 Task: In the  document Maya.docx ,change text color to 'Dark Purple' Insert the mentioned shape above the text 'Smiley'. Change color of the shape to  YellowChange shape height to 0.8
Action: Mouse moved to (37, 74)
Screenshot: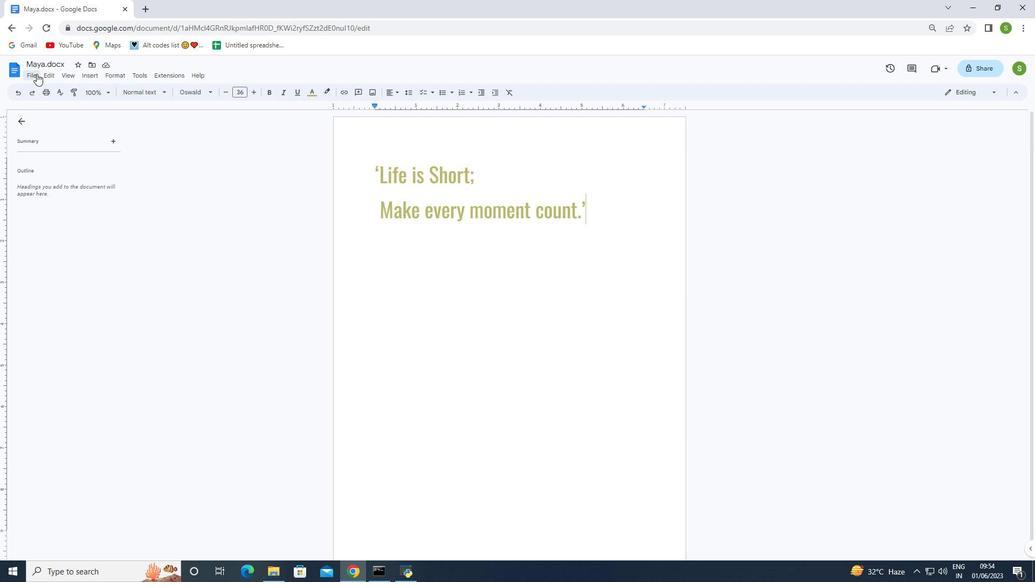 
Action: Mouse pressed left at (37, 74)
Screenshot: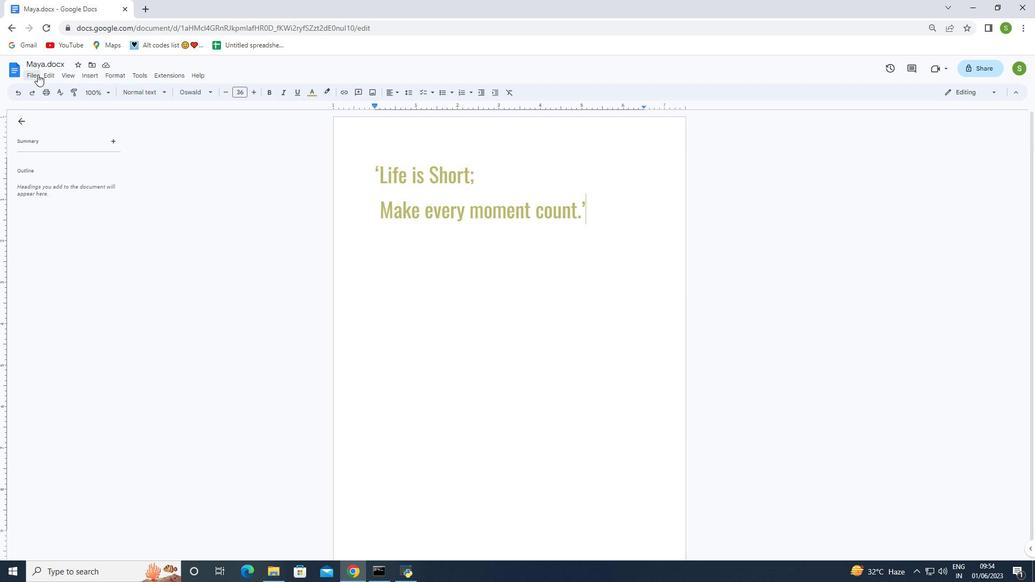 
Action: Mouse moved to (47, 189)
Screenshot: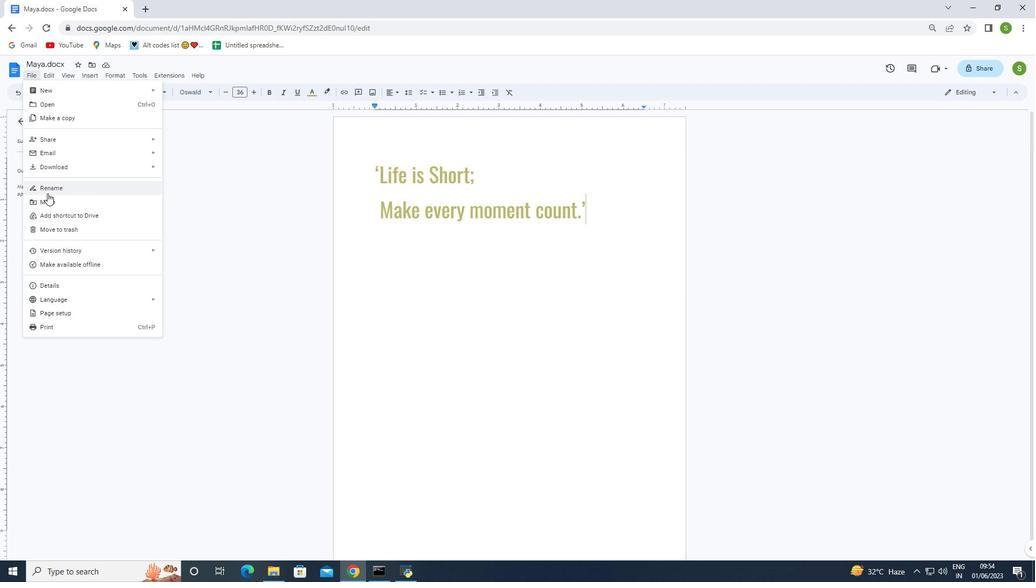 
Action: Mouse pressed left at (47, 189)
Screenshot: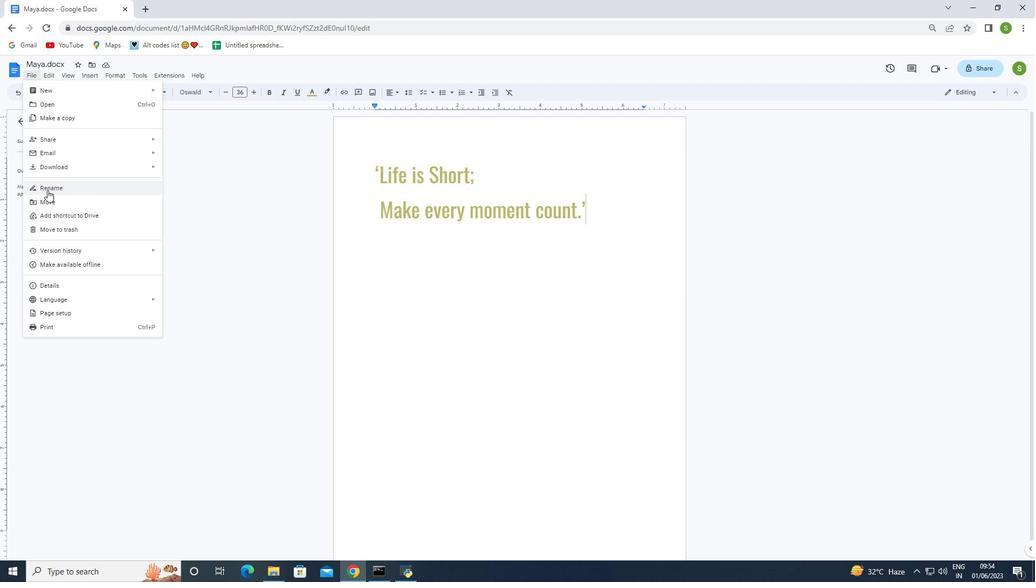 
Action: Key pressed <Key.backspace><Key.shift>Maya<Key.space><Key.backspace>.docx<Key.enter>
Screenshot: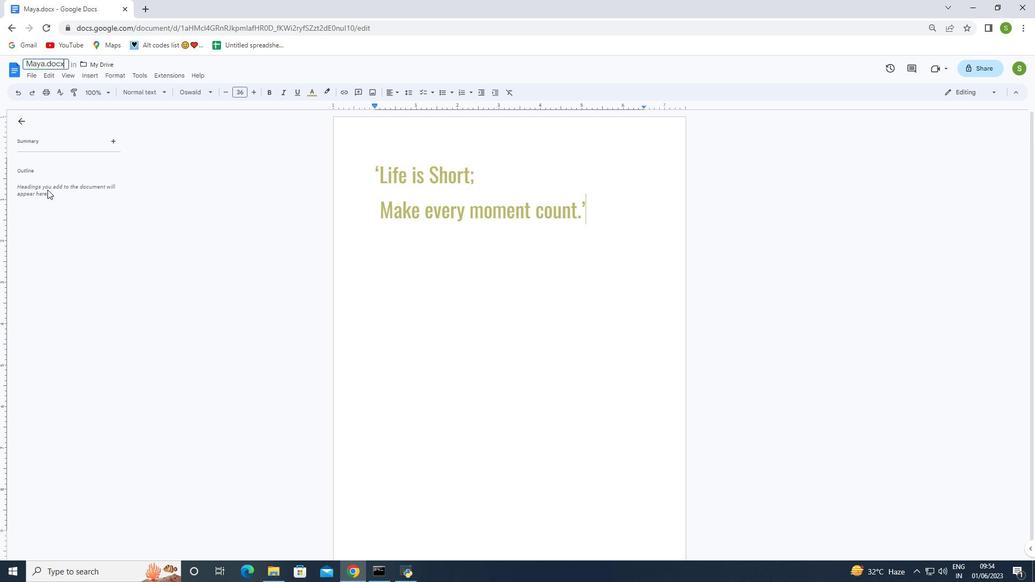 
Action: Mouse moved to (374, 167)
Screenshot: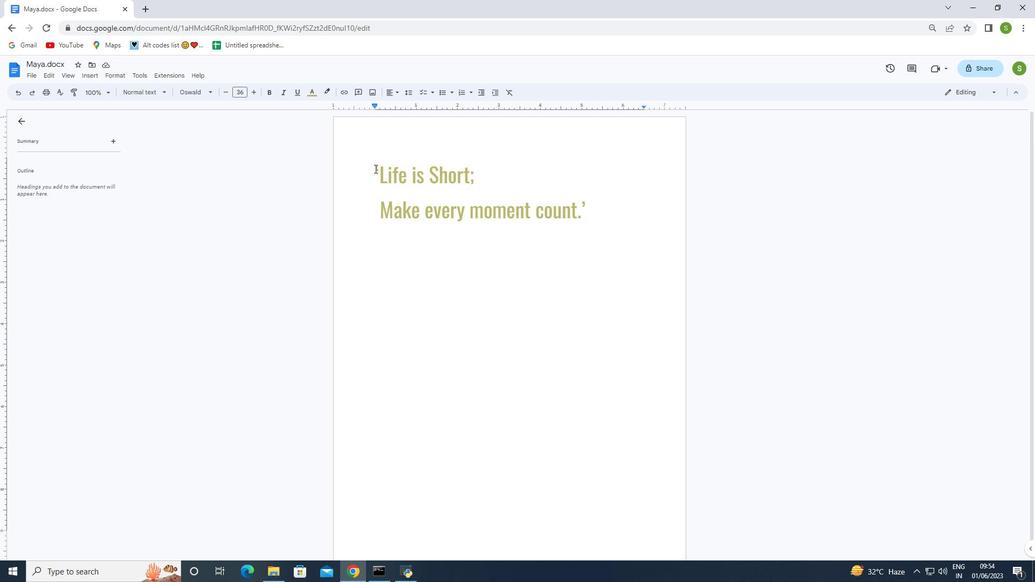 
Action: Mouse pressed left at (374, 167)
Screenshot: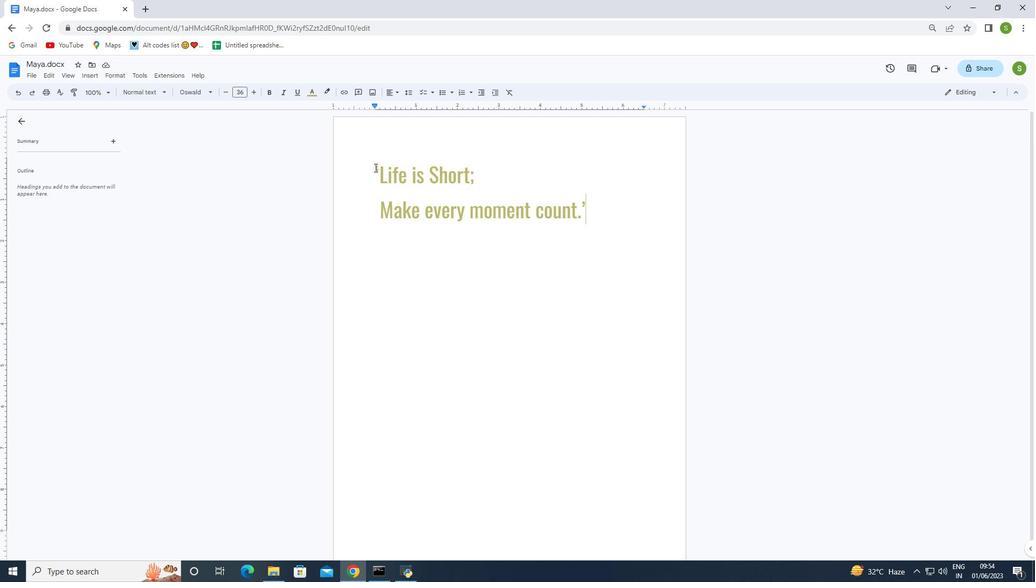 
Action: Mouse moved to (311, 92)
Screenshot: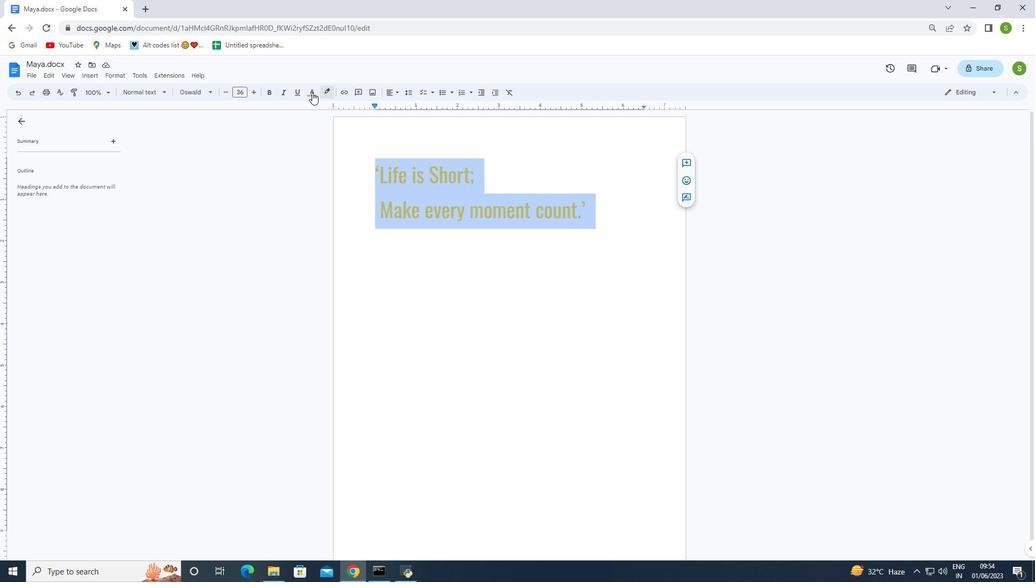 
Action: Mouse pressed left at (311, 92)
Screenshot: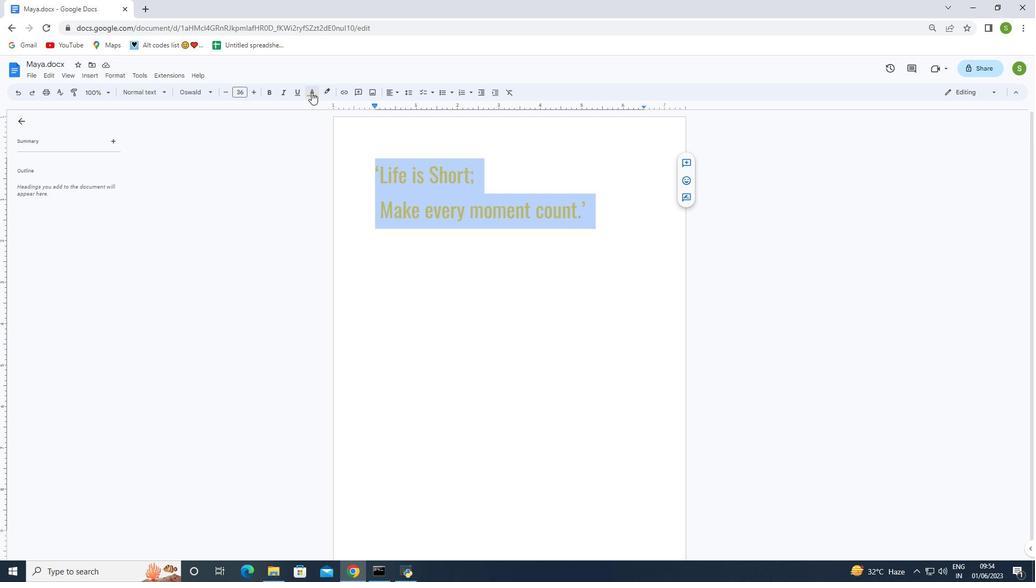 
Action: Mouse moved to (387, 173)
Screenshot: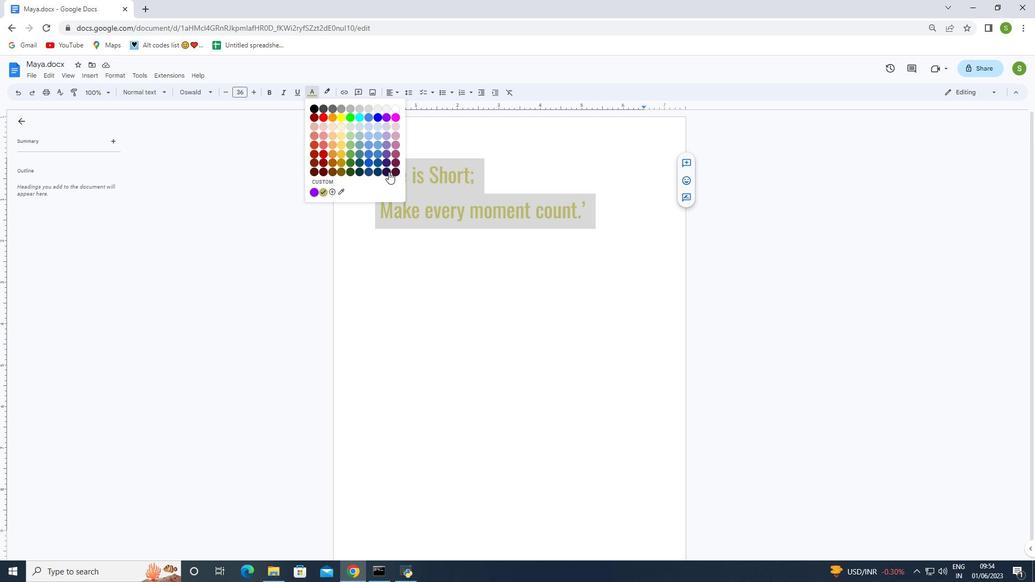 
Action: Mouse pressed left at (387, 173)
Screenshot: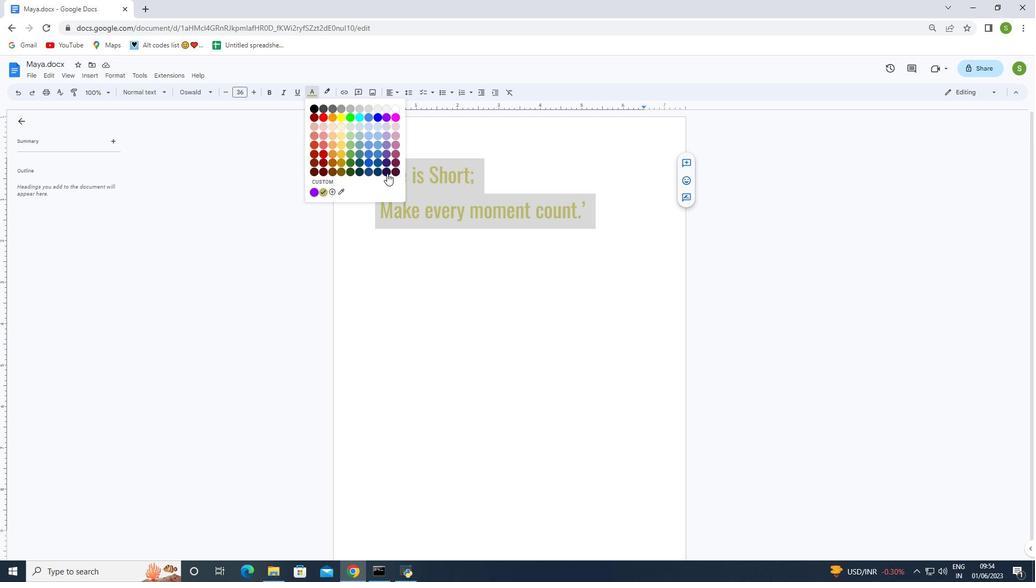 
Action: Mouse moved to (415, 271)
Screenshot: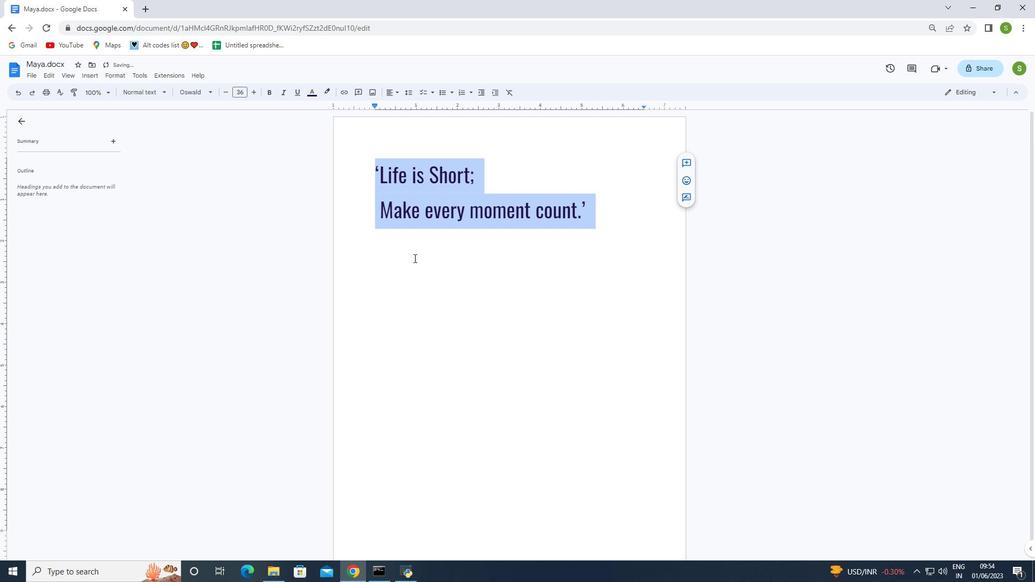 
Action: Mouse pressed left at (415, 271)
Screenshot: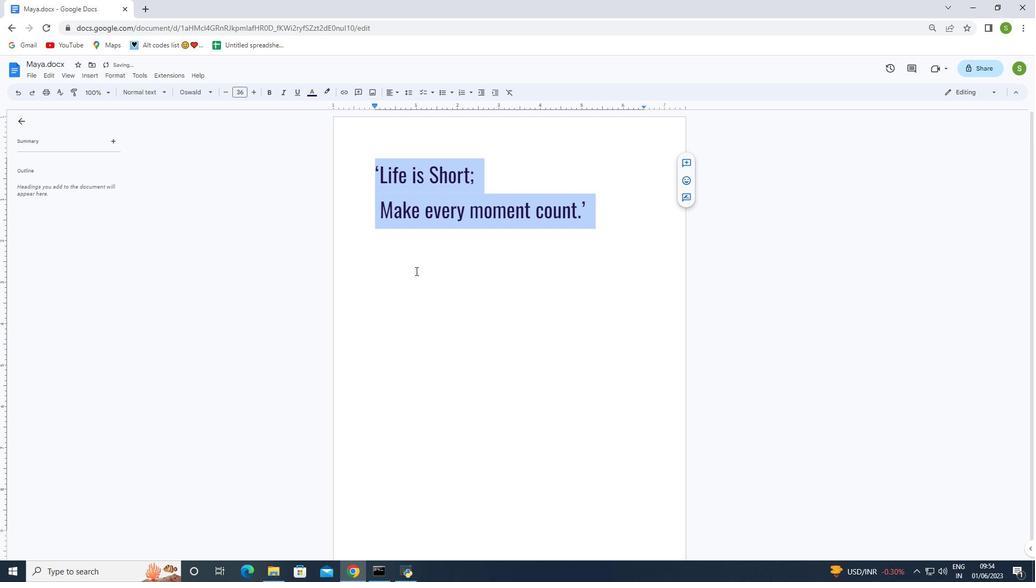 
Action: Mouse moved to (372, 163)
Screenshot: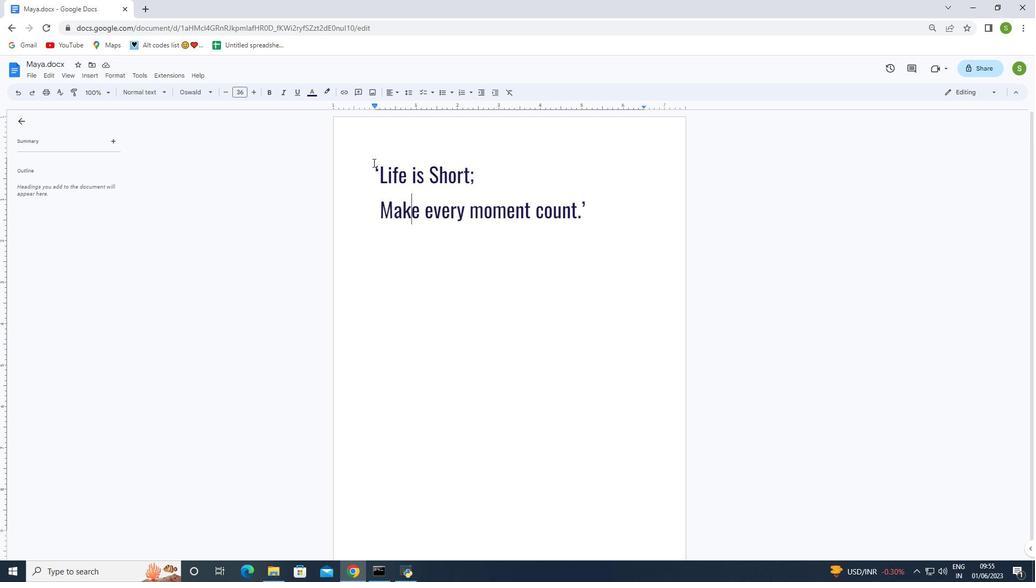 
Action: Mouse pressed left at (372, 163)
Screenshot: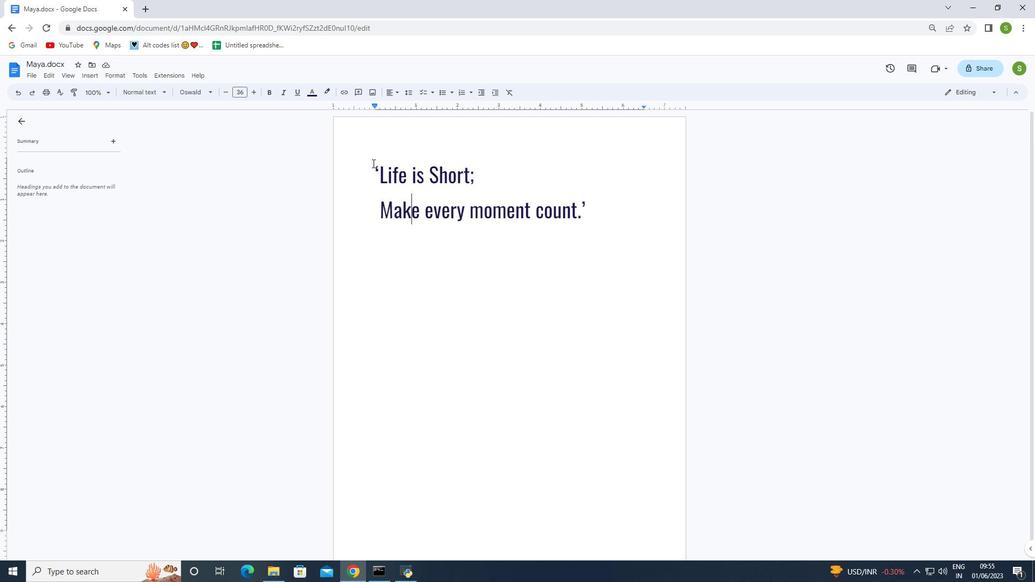 
Action: Mouse moved to (387, 184)
Screenshot: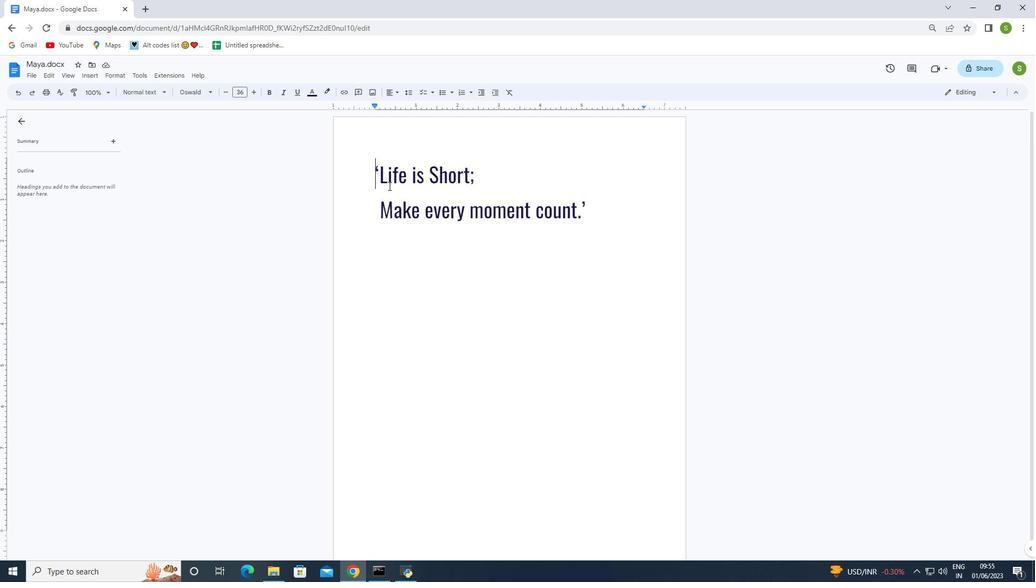 
Action: Key pressed <Key.enter>
Screenshot: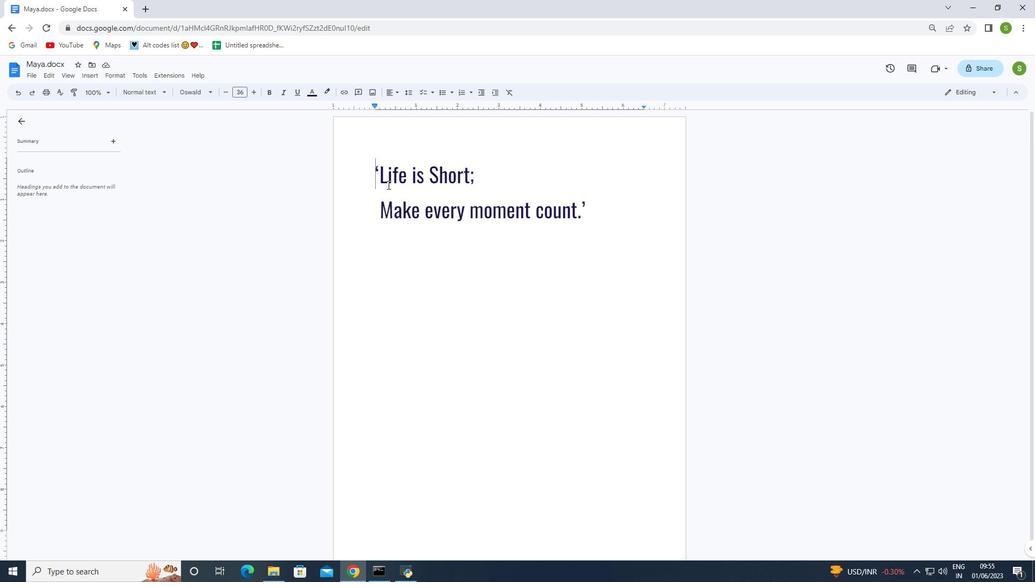 
Action: Mouse moved to (404, 174)
Screenshot: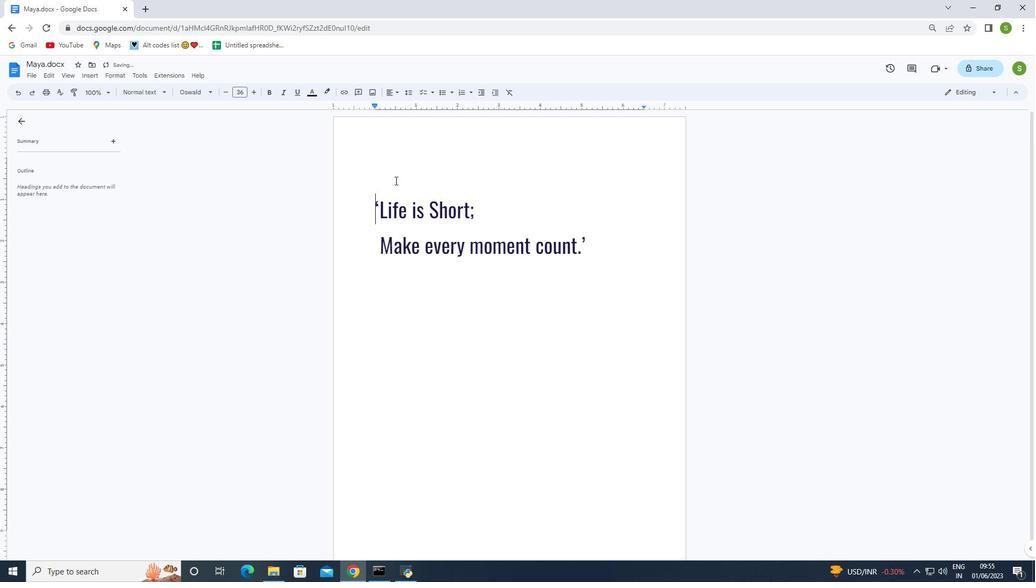 
Action: Mouse pressed left at (404, 174)
Screenshot: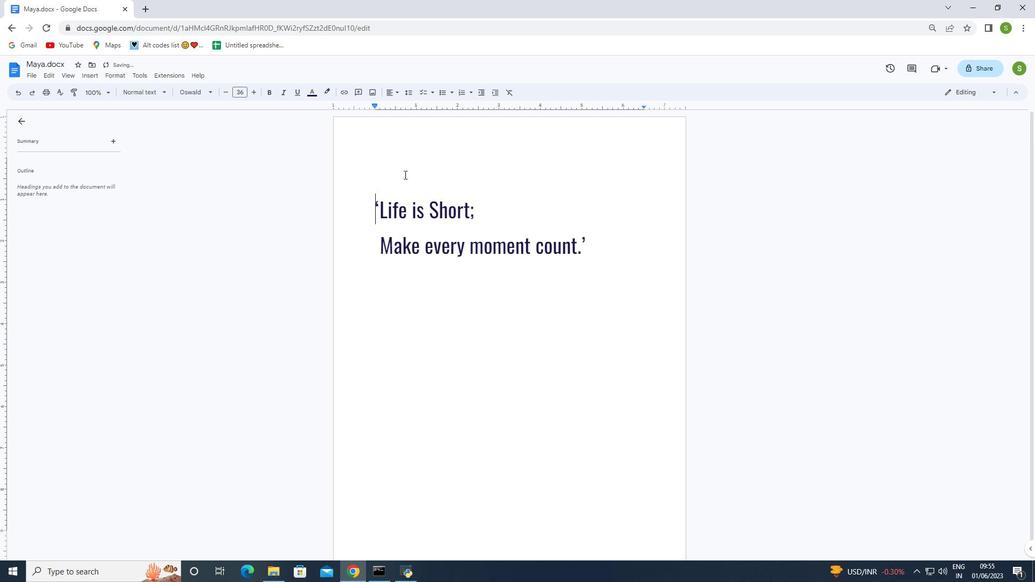 
Action: Mouse moved to (94, 73)
Screenshot: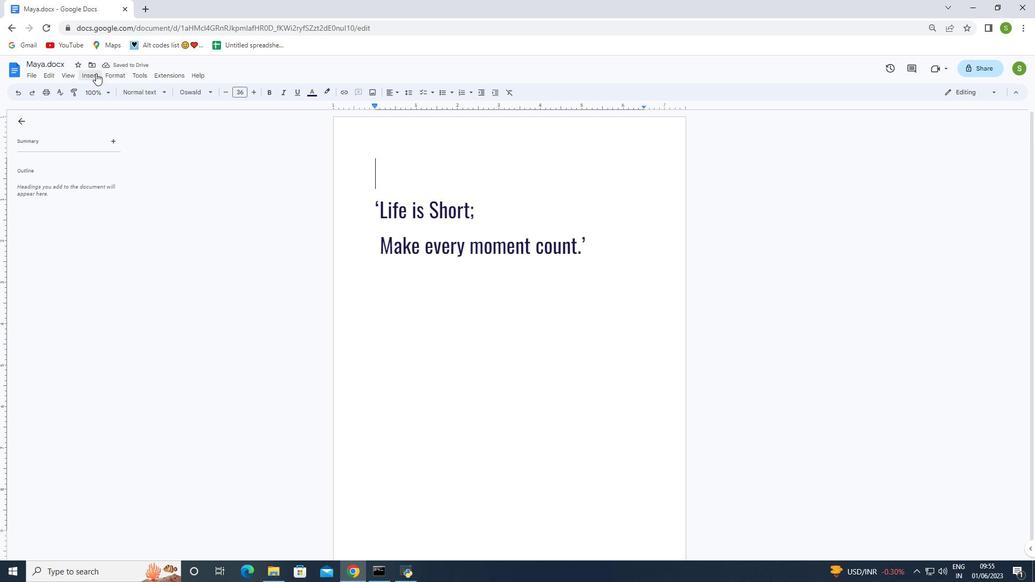 
Action: Mouse pressed left at (94, 73)
Screenshot: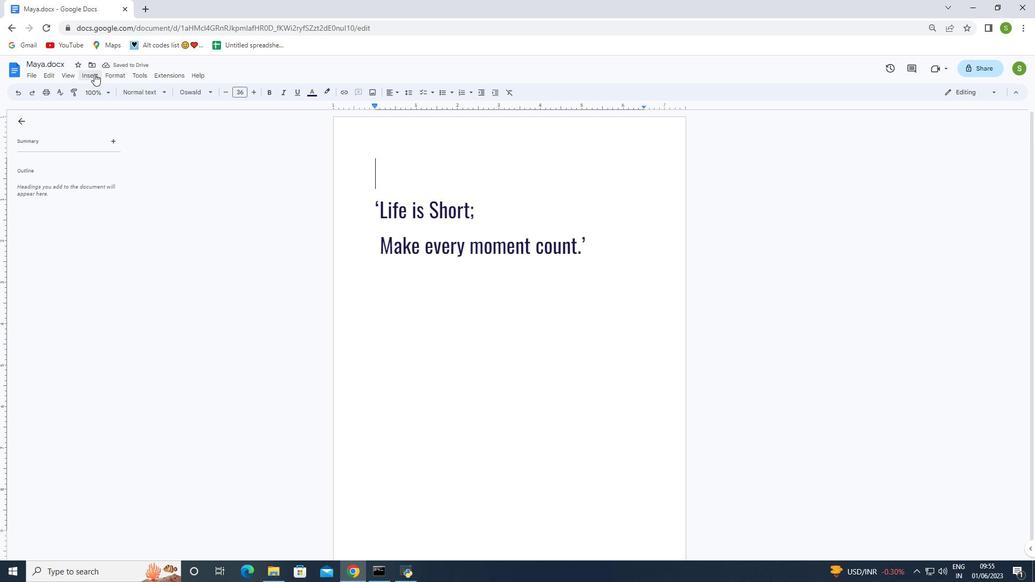 
Action: Mouse moved to (234, 120)
Screenshot: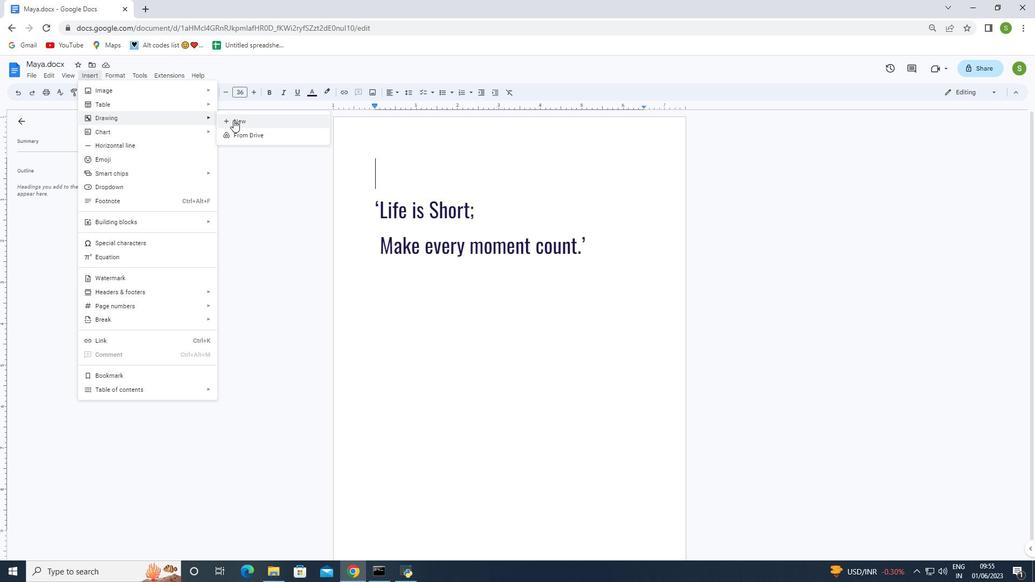 
Action: Mouse pressed left at (234, 120)
Screenshot: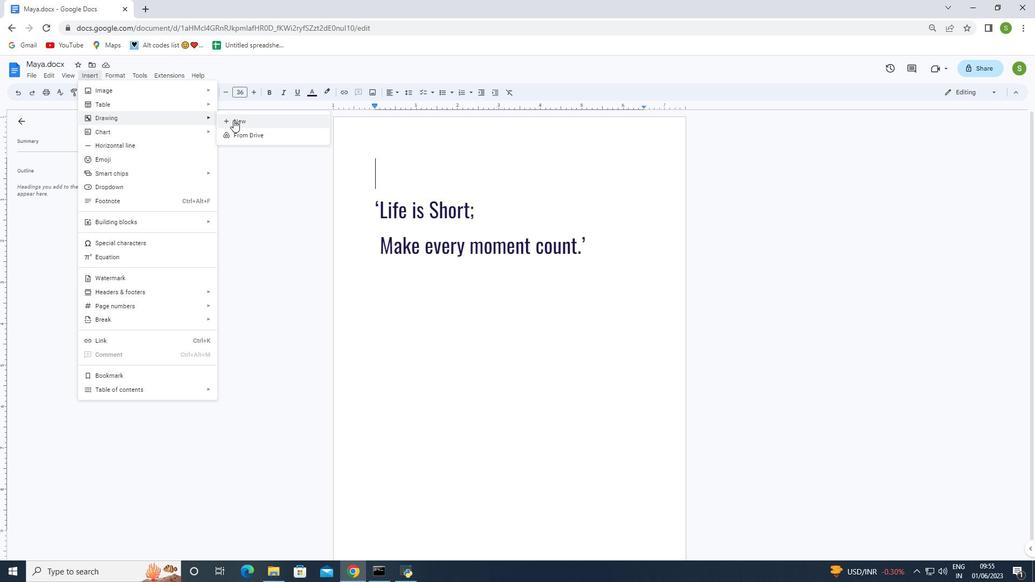 
Action: Mouse moved to (368, 119)
Screenshot: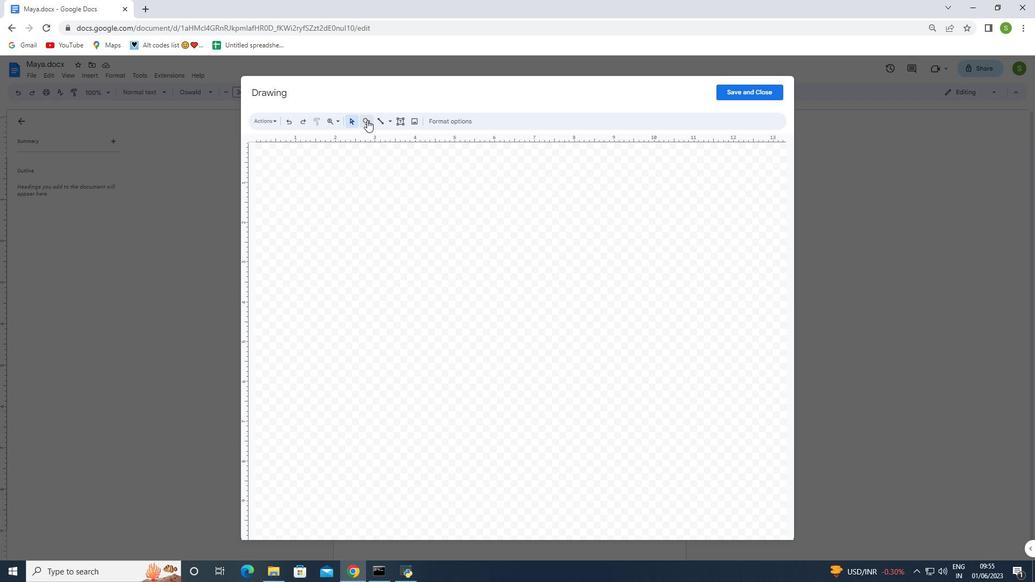 
Action: Mouse pressed left at (368, 119)
Screenshot: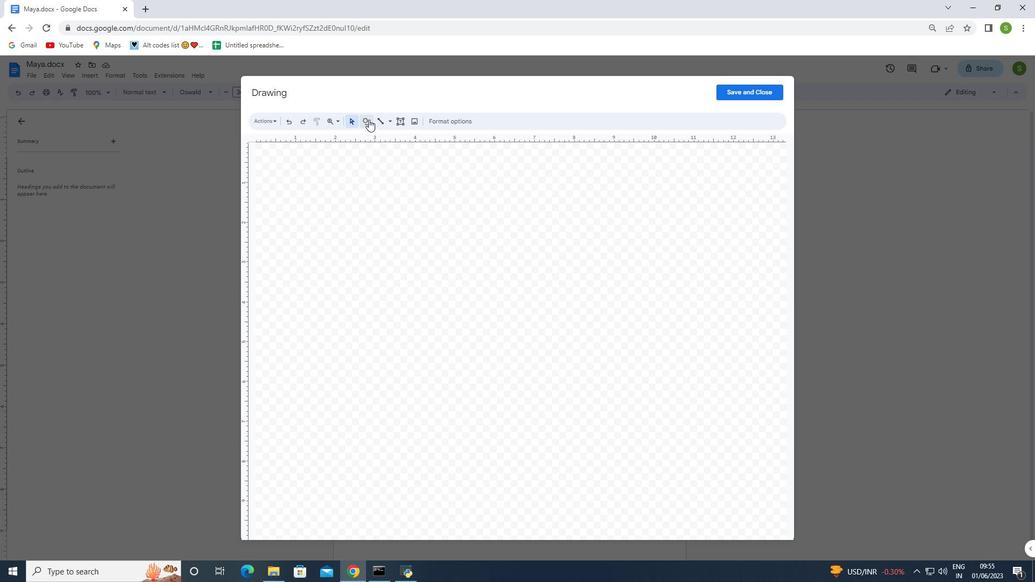 
Action: Mouse moved to (479, 175)
Screenshot: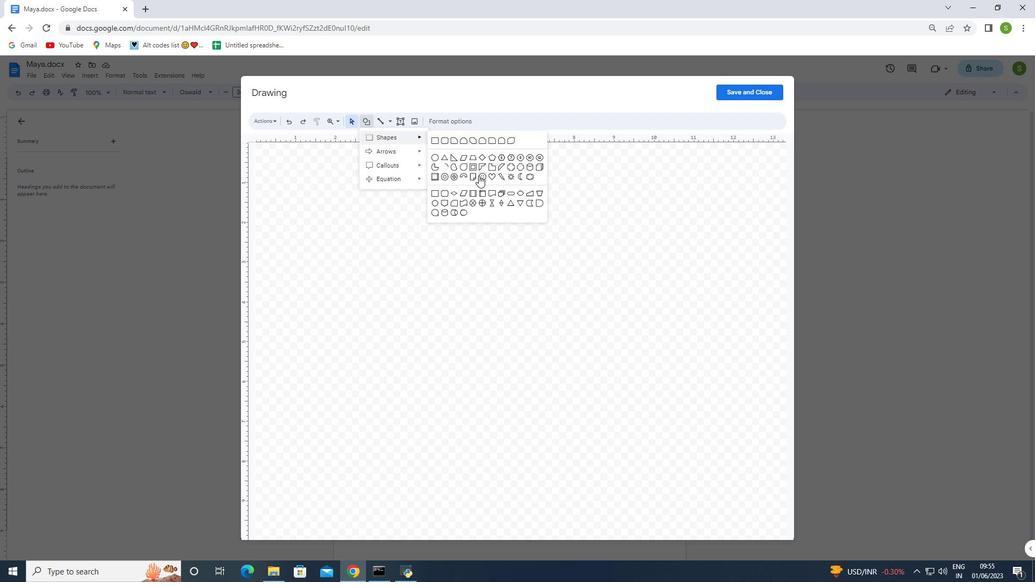 
Action: Mouse pressed left at (479, 175)
Screenshot: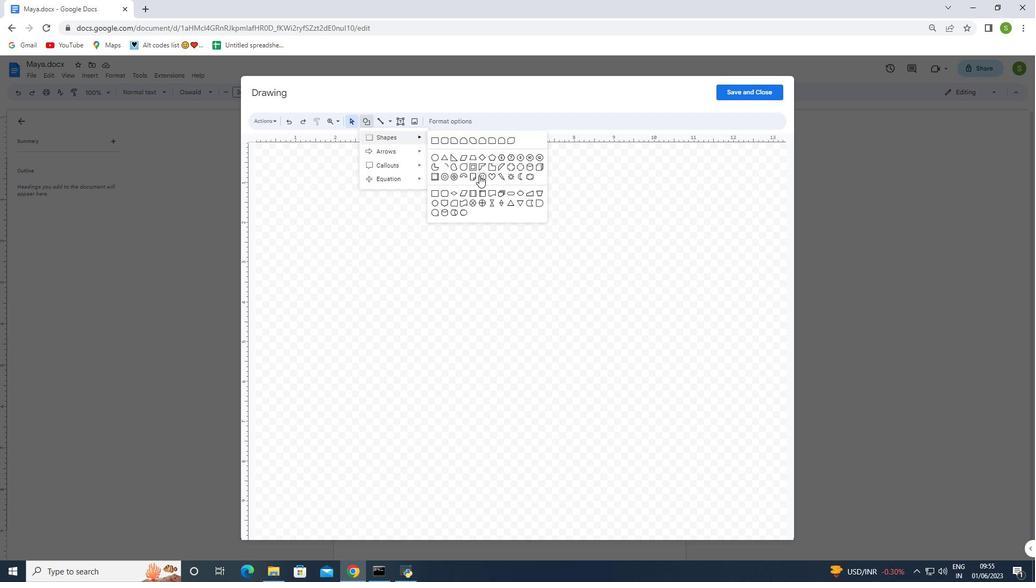 
Action: Mouse moved to (298, 160)
Screenshot: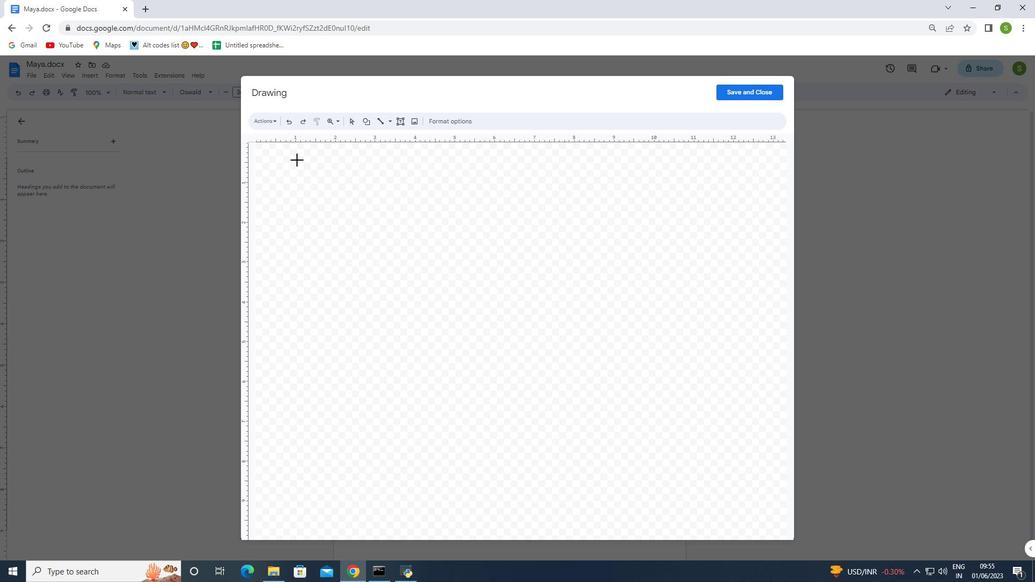 
Action: Mouse pressed left at (298, 160)
Screenshot: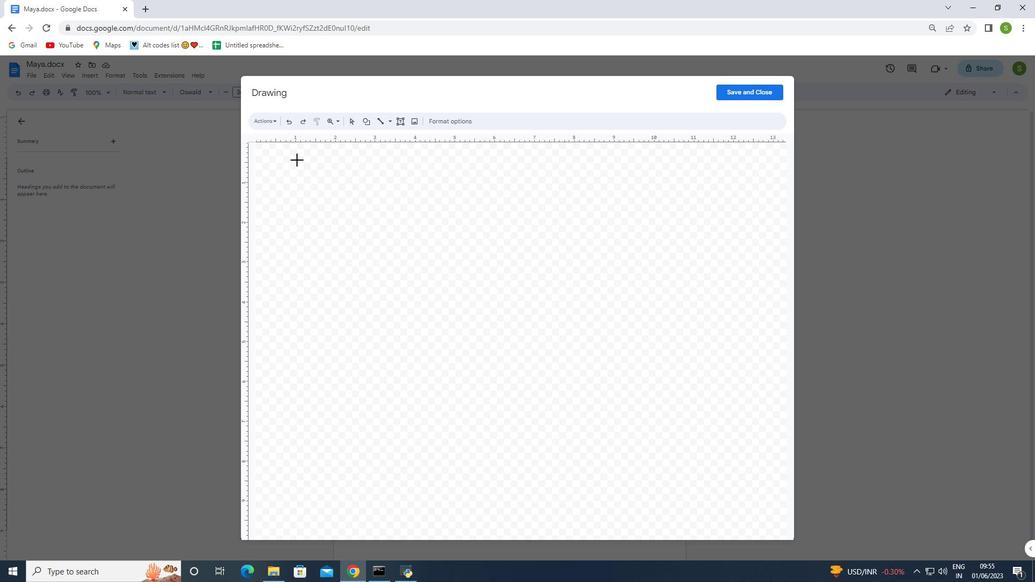 
Action: Mouse moved to (395, 295)
Screenshot: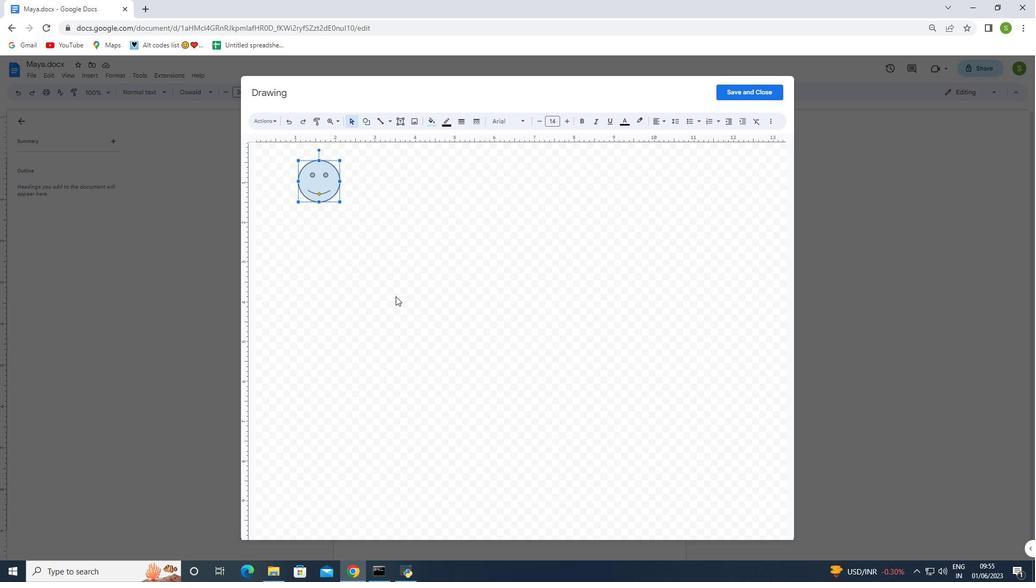 
Action: Mouse pressed left at (395, 295)
Screenshot: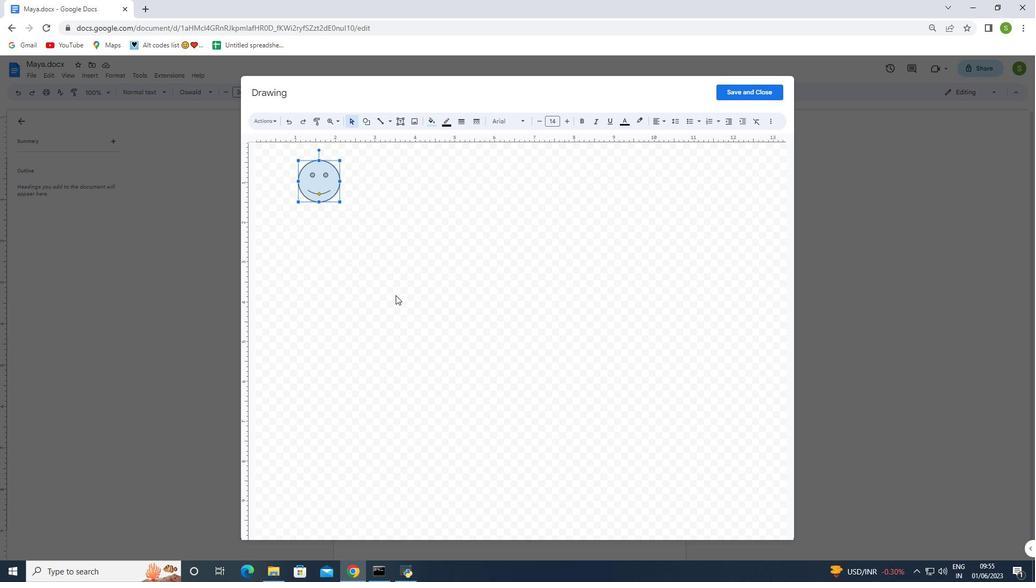 
Action: Mouse moved to (320, 187)
Screenshot: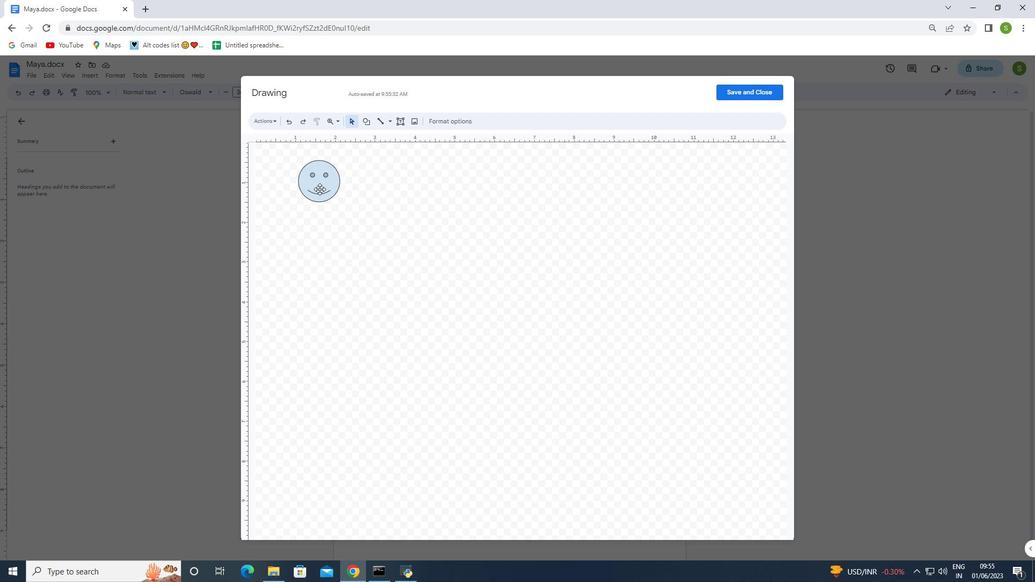 
Action: Mouse pressed left at (320, 187)
Screenshot: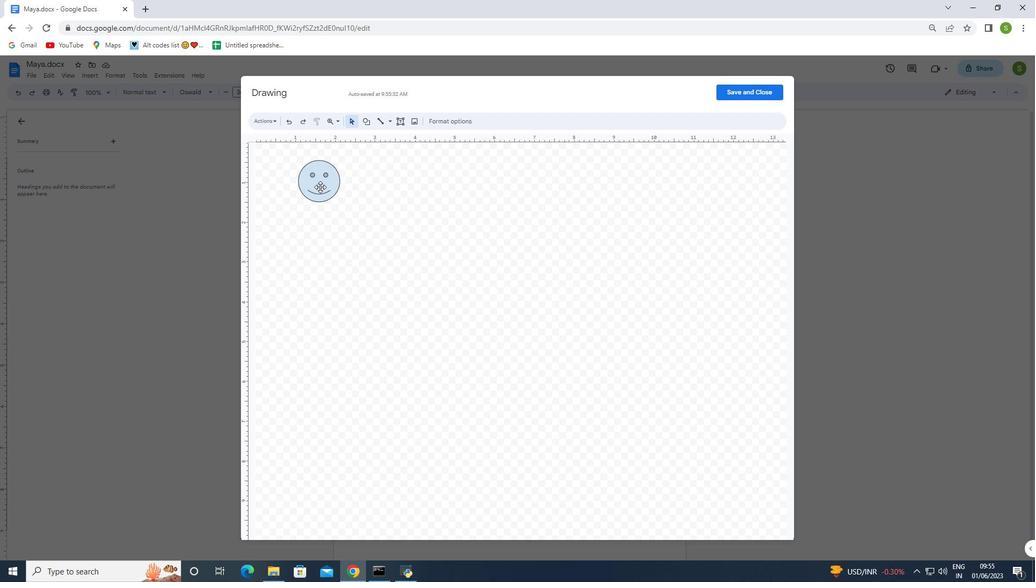 
Action: Mouse moved to (429, 122)
Screenshot: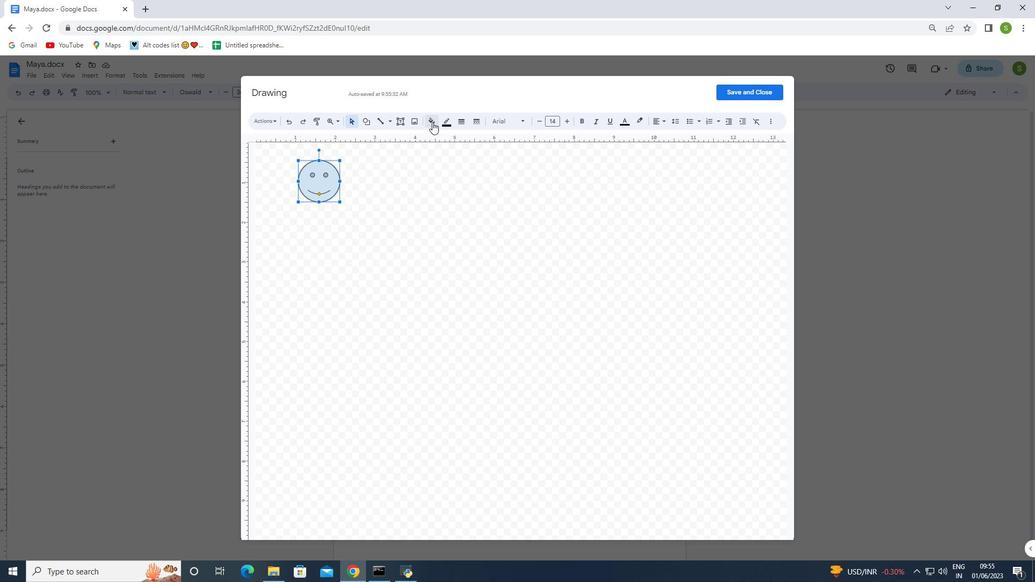 
Action: Mouse pressed left at (429, 122)
Screenshot: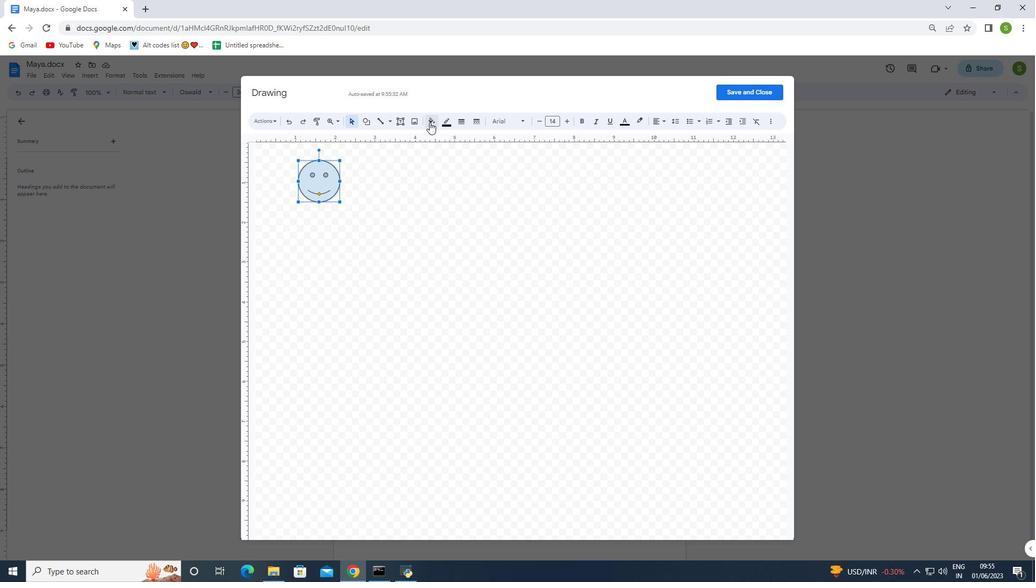 
Action: Mouse moved to (460, 189)
Screenshot: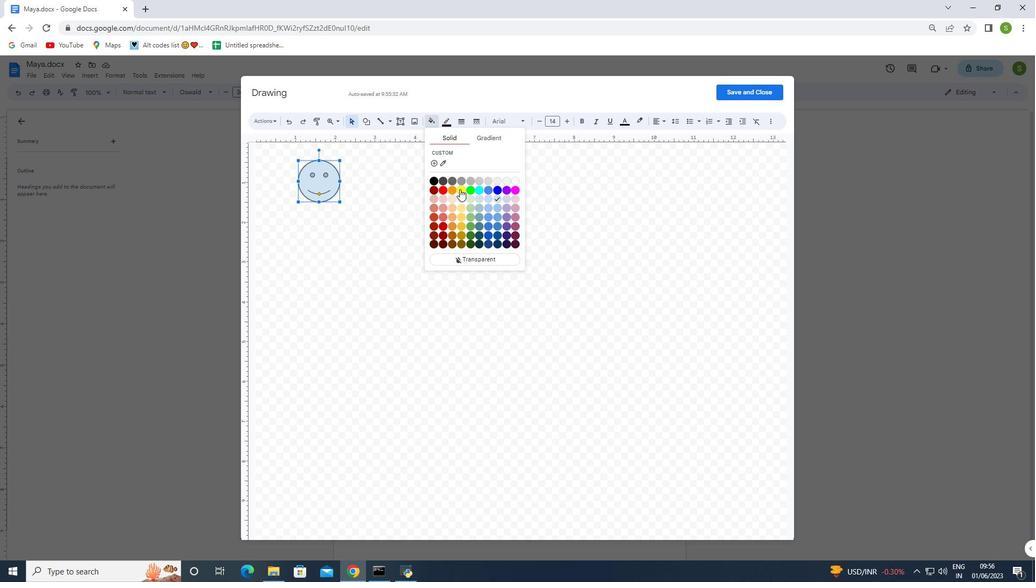 
Action: Mouse pressed left at (460, 189)
Screenshot: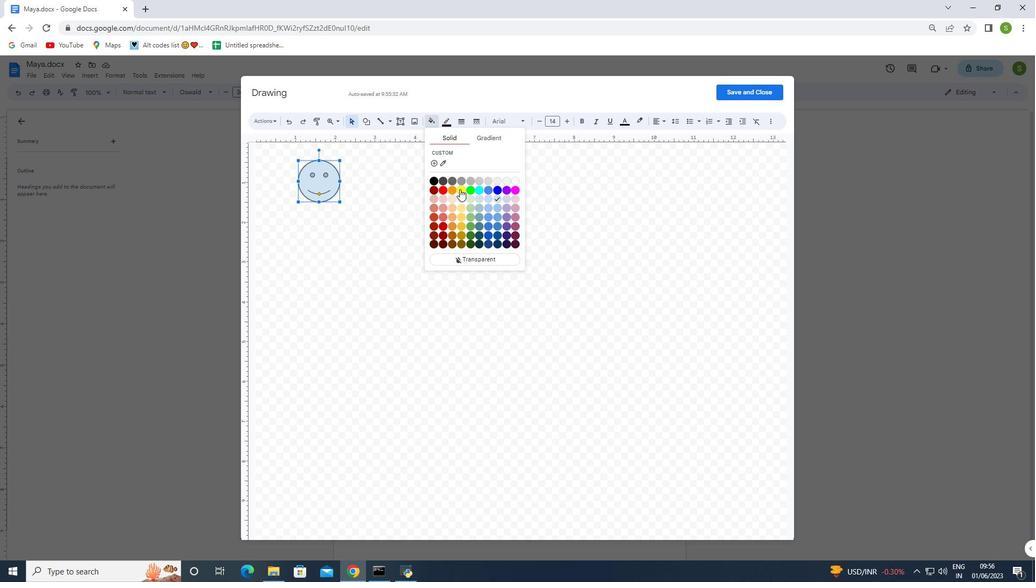 
Action: Mouse moved to (329, 184)
Screenshot: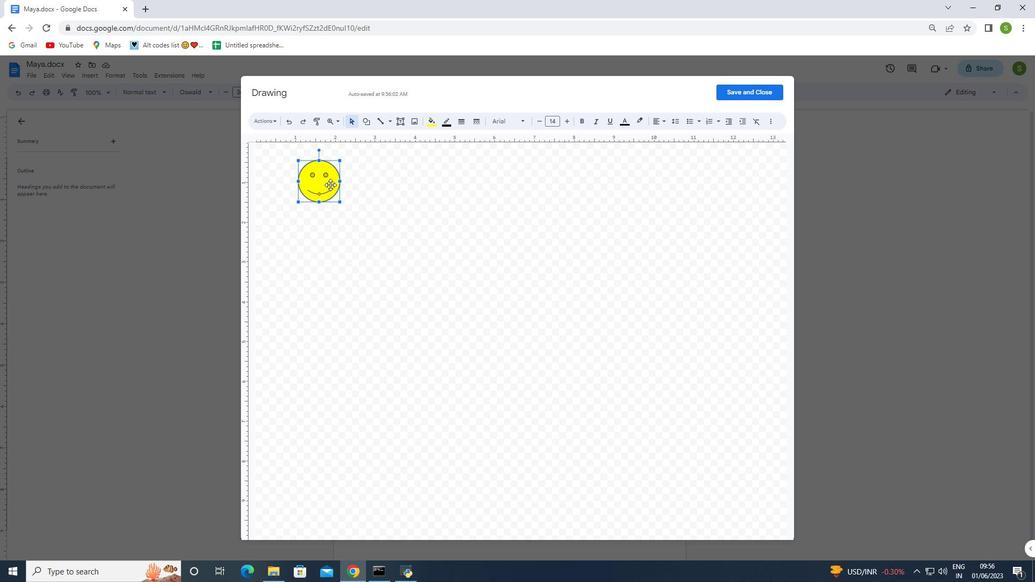 
Action: Mouse pressed left at (329, 184)
Screenshot: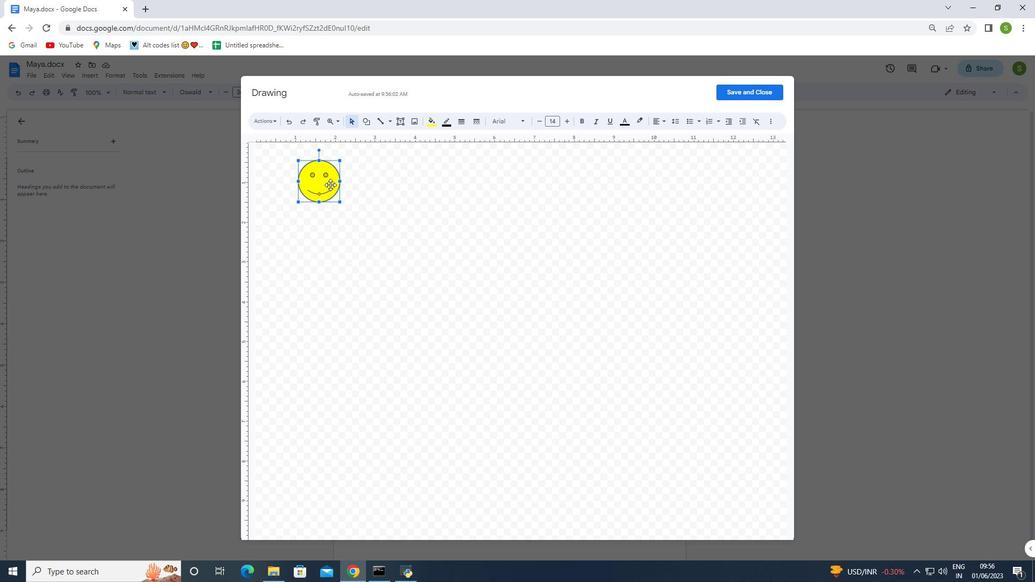 
Action: Mouse moved to (298, 189)
Screenshot: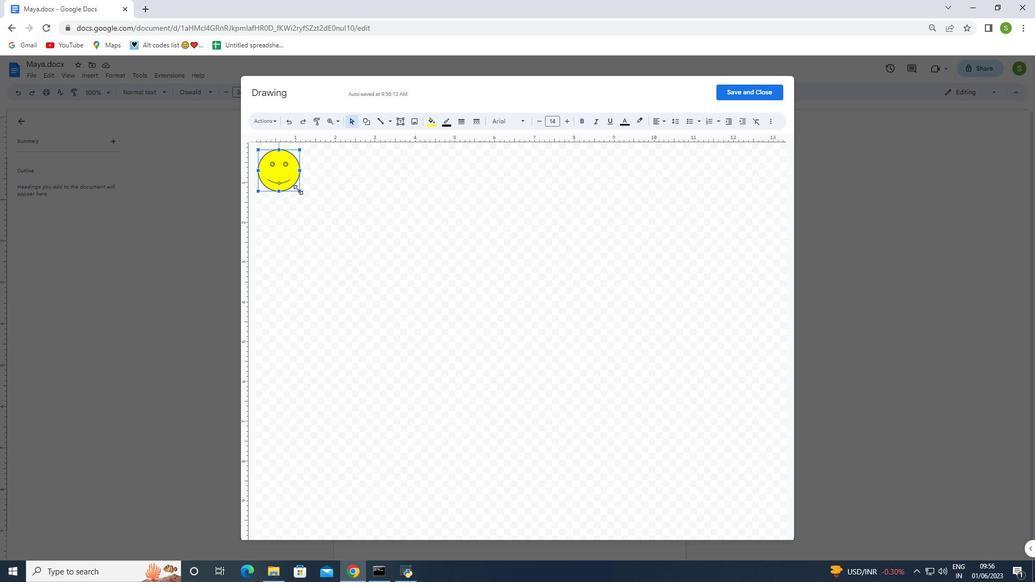 
Action: Mouse pressed left at (298, 189)
Screenshot: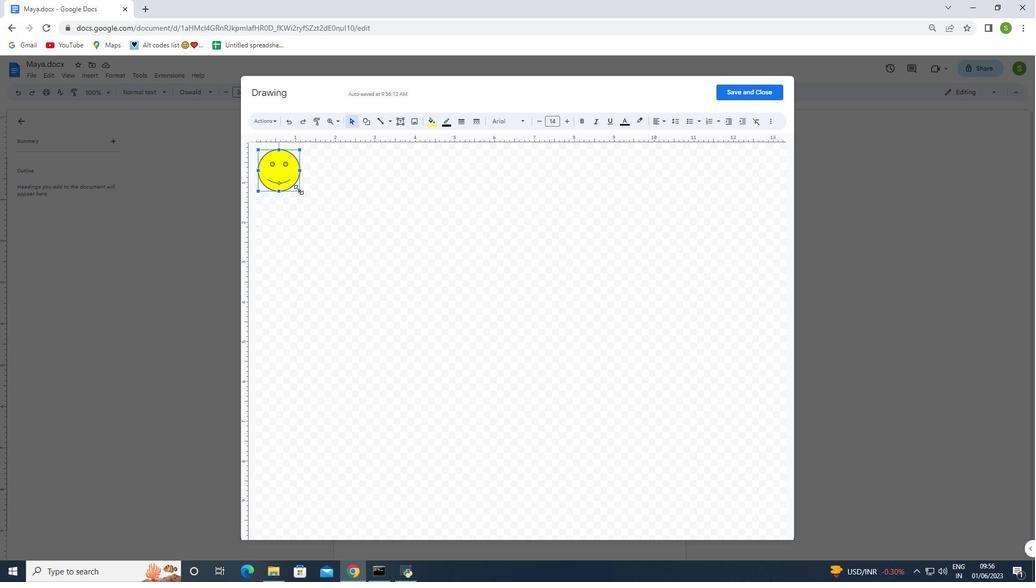
Action: Mouse moved to (296, 186)
Screenshot: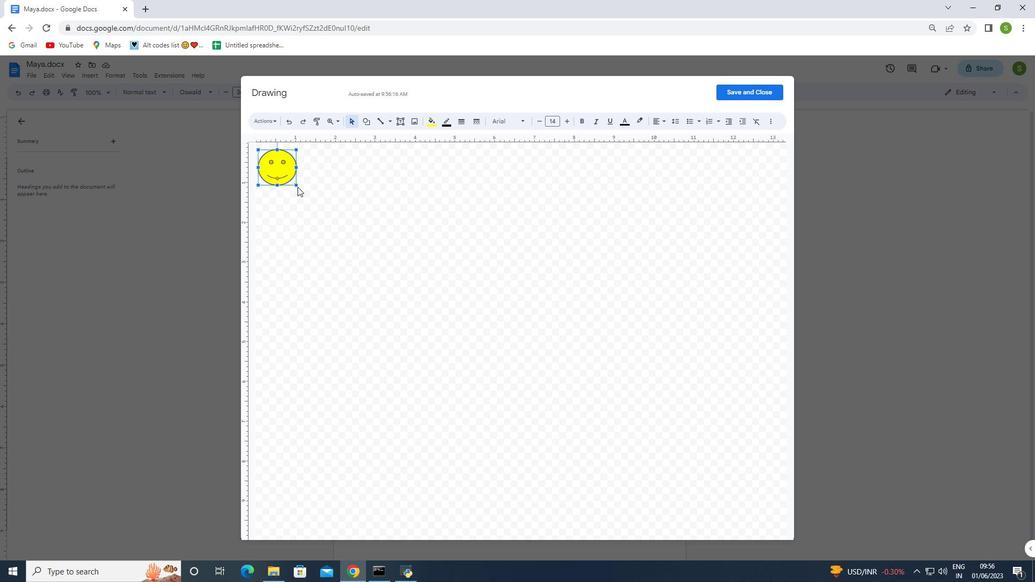 
Action: Mouse pressed left at (296, 186)
Screenshot: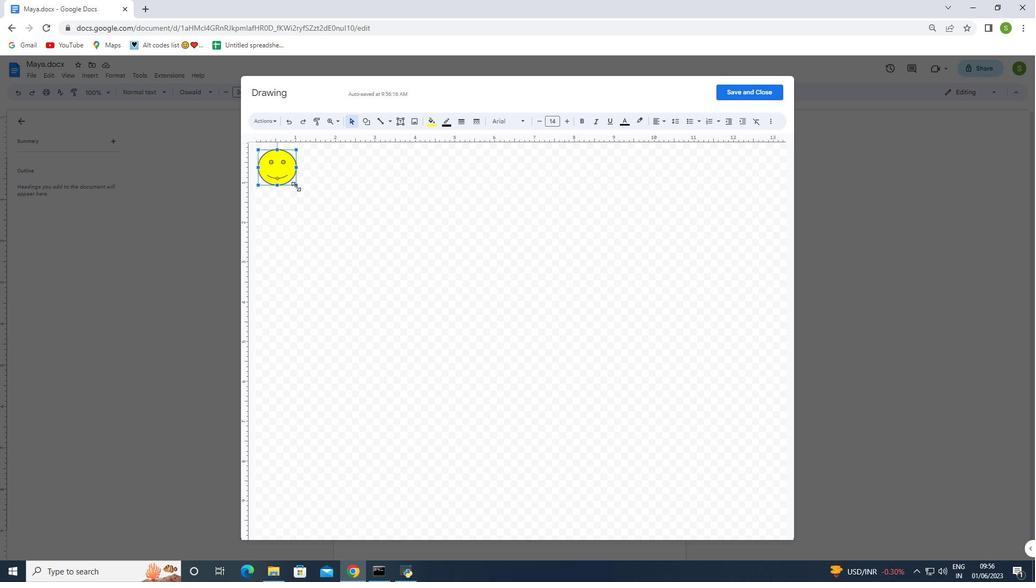 
Action: Mouse moved to (293, 149)
Screenshot: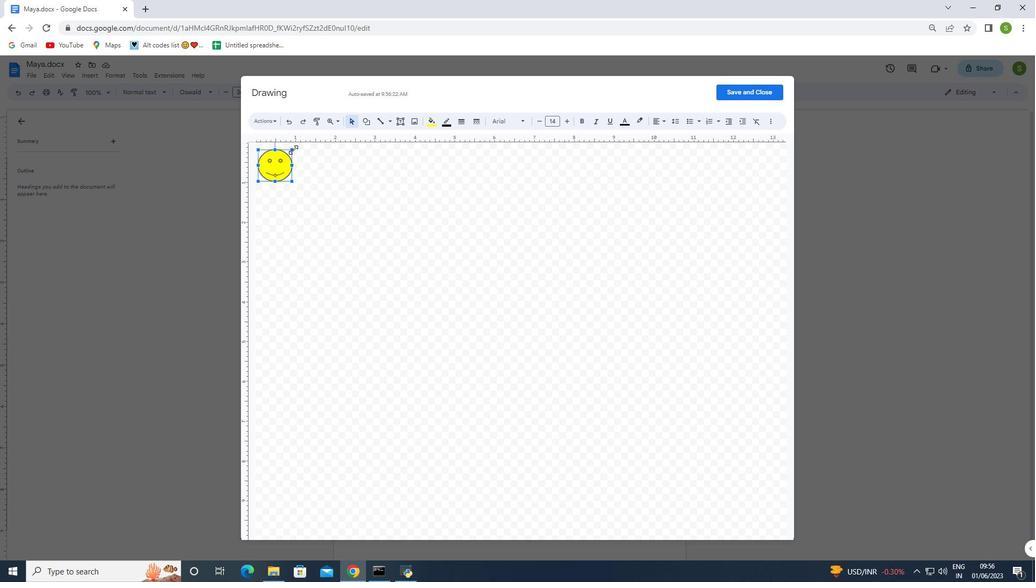 
Action: Mouse pressed left at (293, 149)
Screenshot: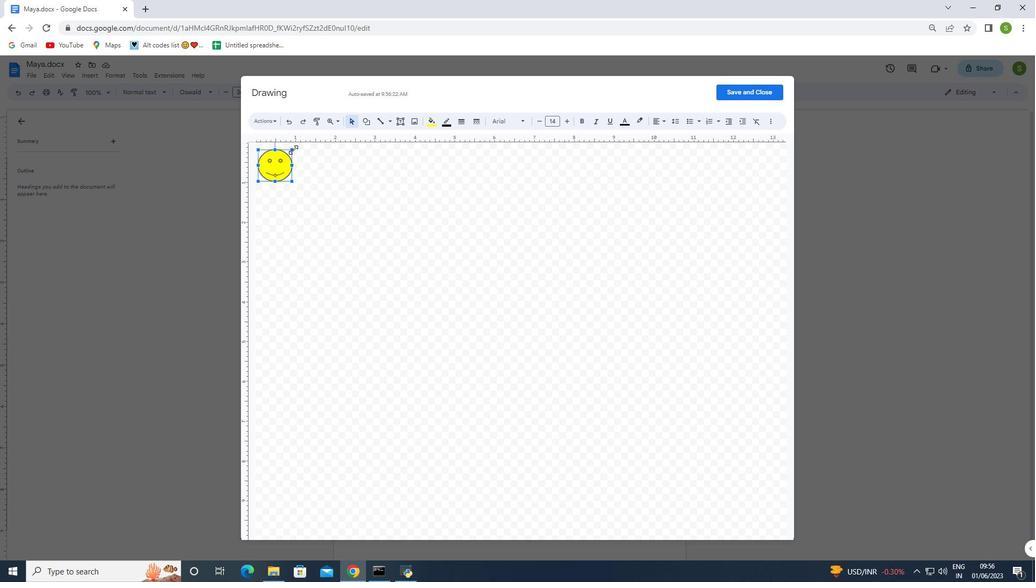 
Action: Mouse moved to (334, 204)
Screenshot: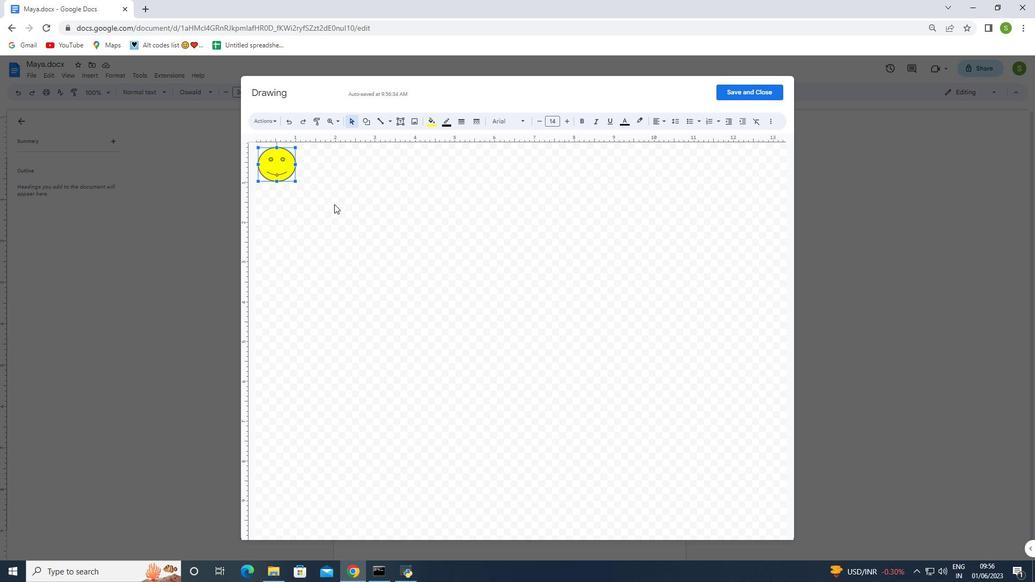 
Action: Mouse pressed left at (334, 204)
Screenshot: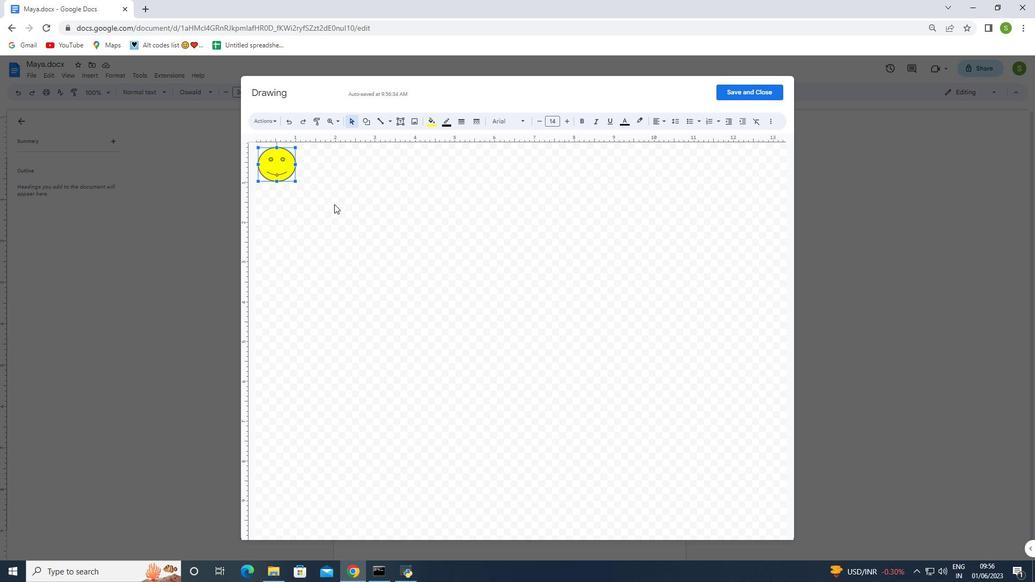 
Action: Mouse moved to (743, 88)
Screenshot: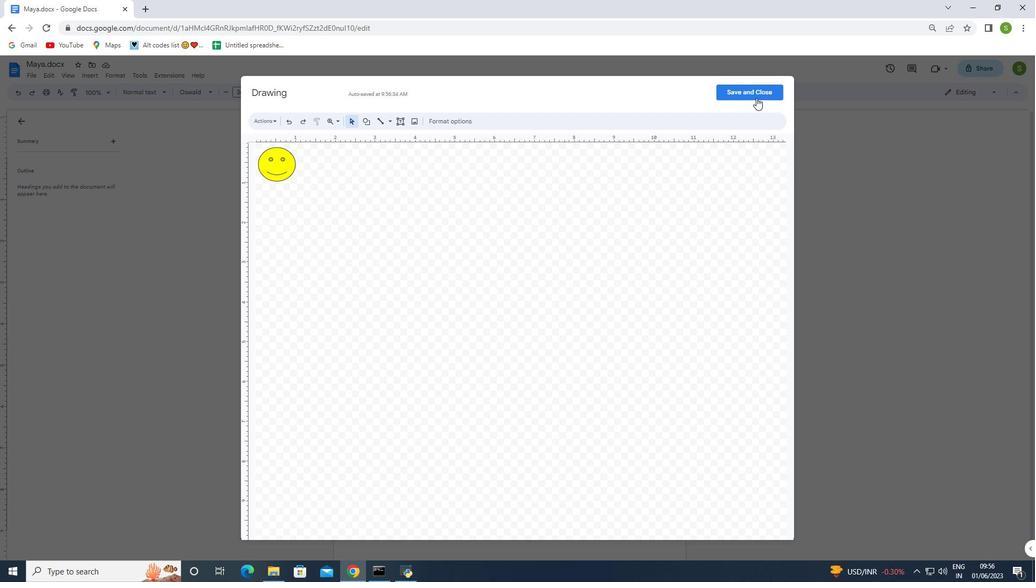 
Action: Mouse pressed left at (743, 88)
Screenshot: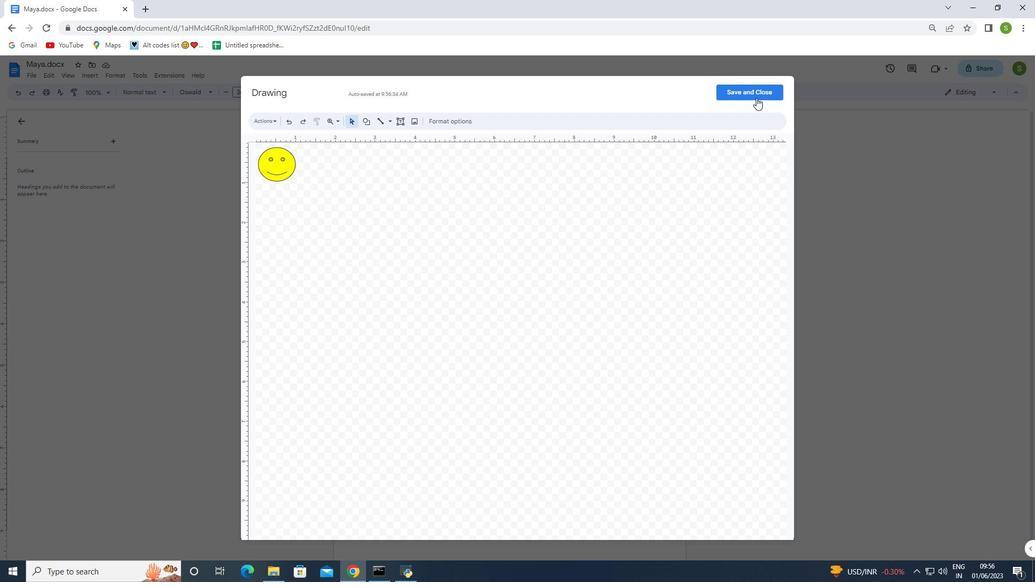 
Action: Mouse moved to (485, 247)
Screenshot: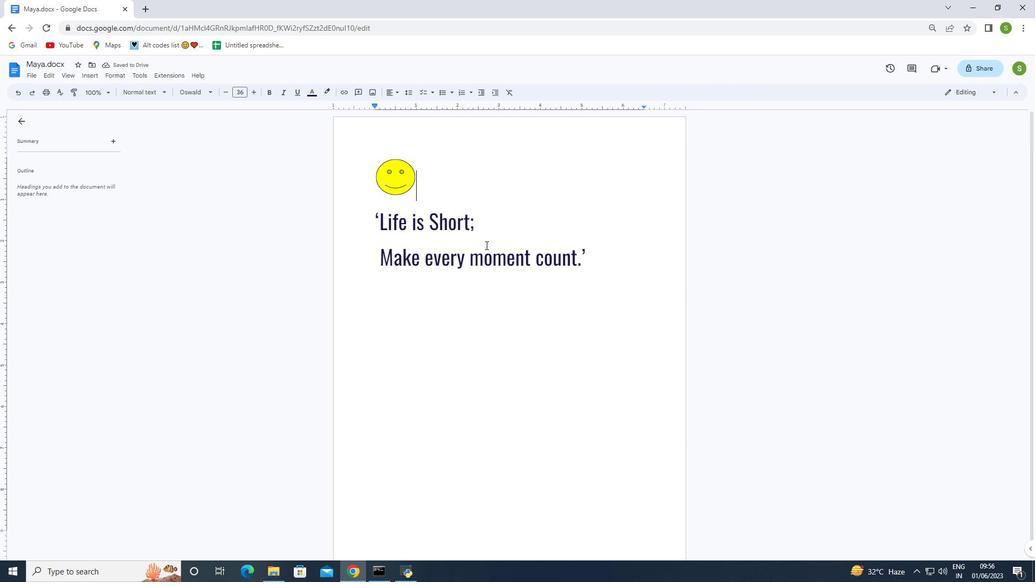 
